 Task: Search for the email with the subject Request for a new project logged in from softage.1@softage.net with the filter, email from softage.2@softage.net and a new filter,  Mark as read
Action: Mouse moved to (838, 92)
Screenshot: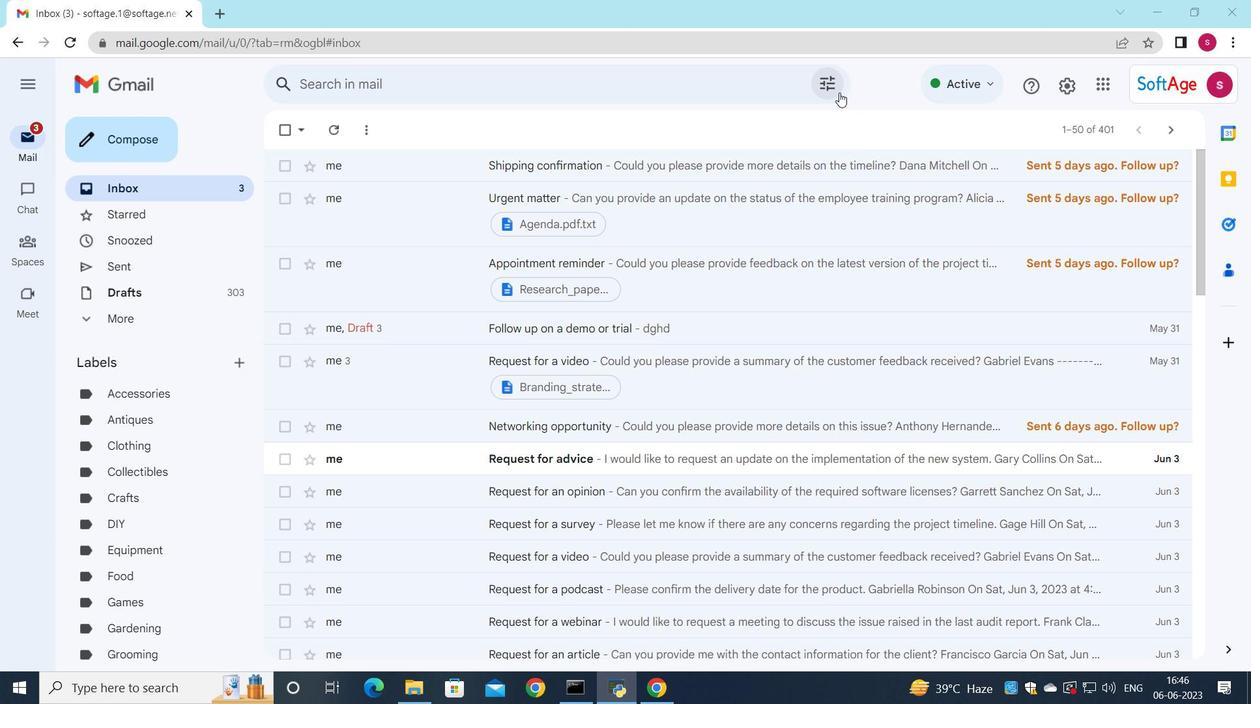 
Action: Mouse pressed left at (838, 92)
Screenshot: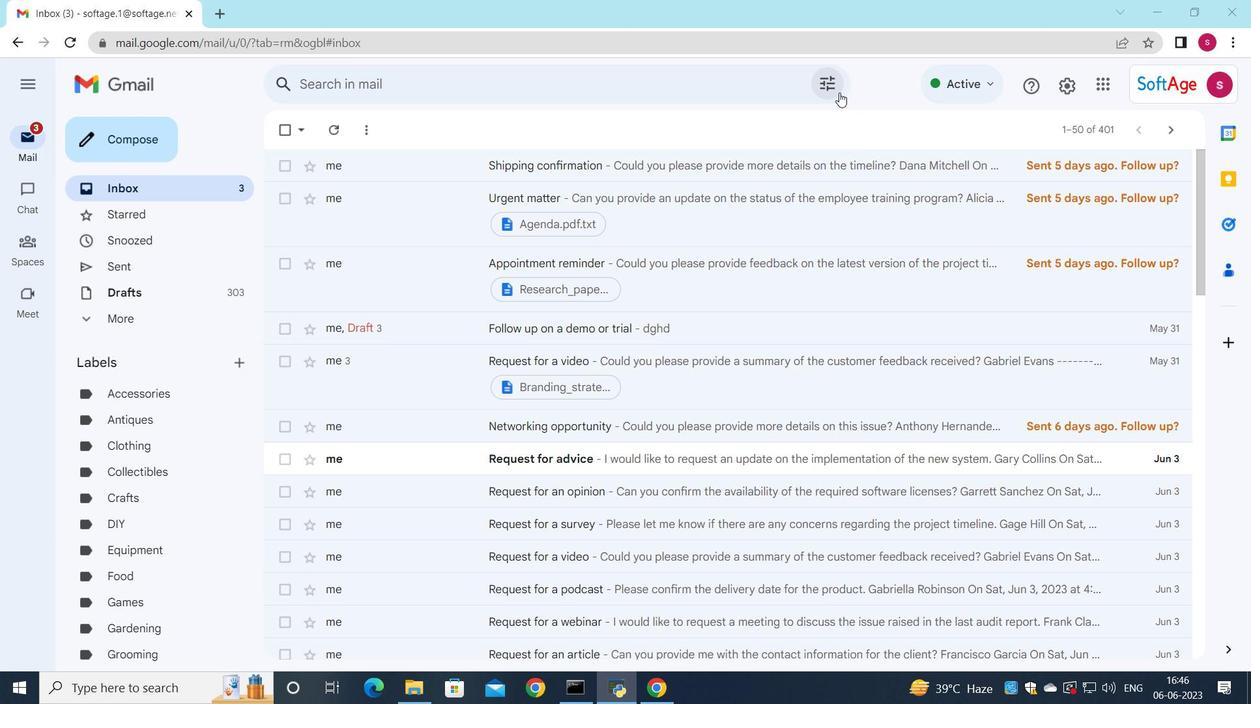 
Action: Mouse moved to (590, 146)
Screenshot: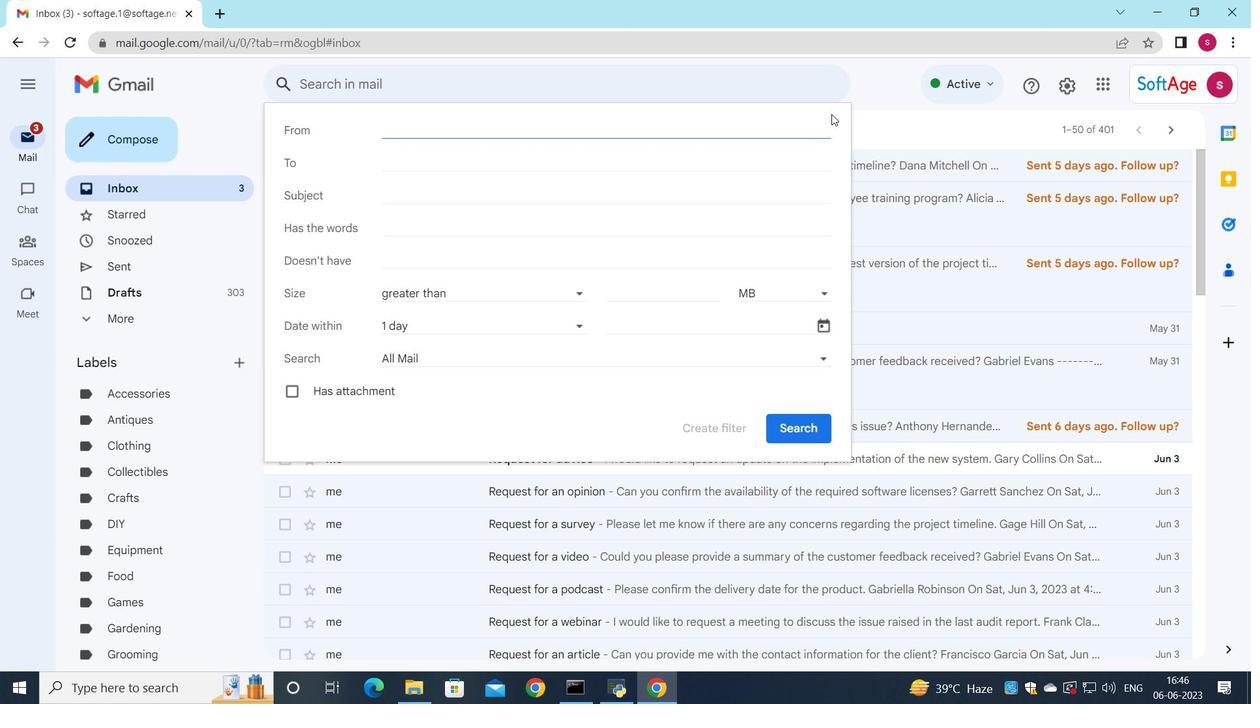 
Action: Key pressed s
Screenshot: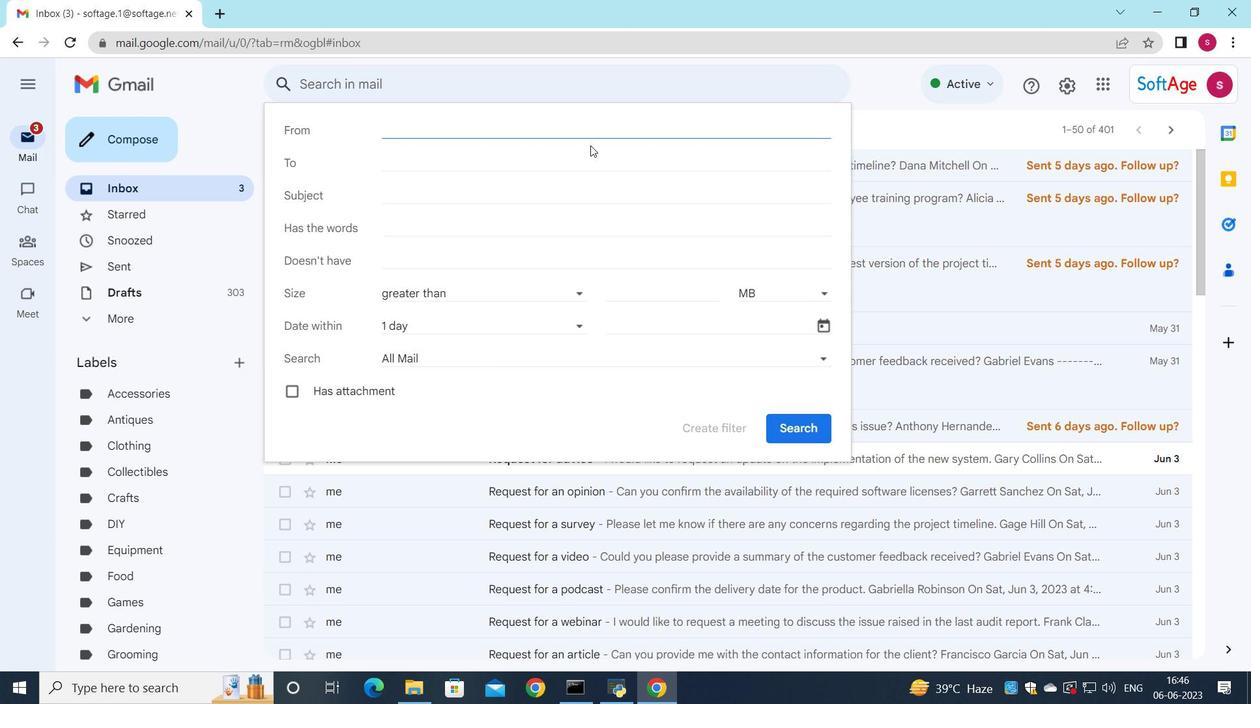 
Action: Mouse moved to (575, 129)
Screenshot: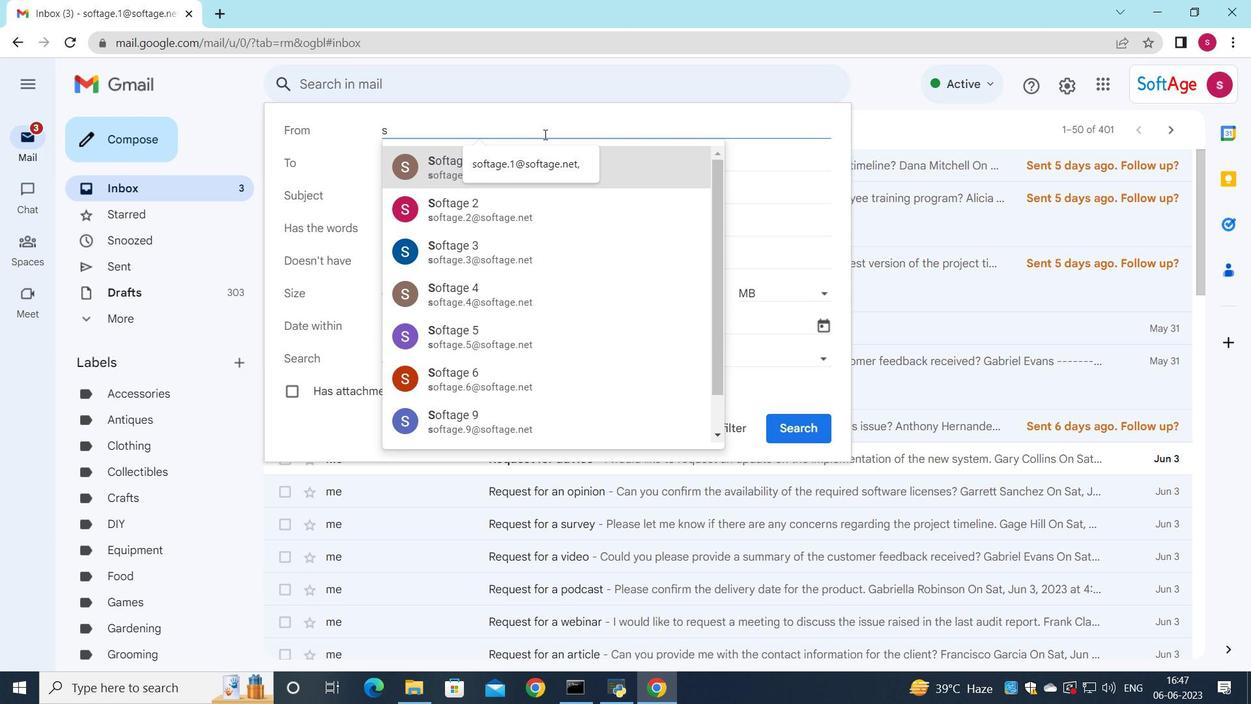 
Action: Key pressed o
Screenshot: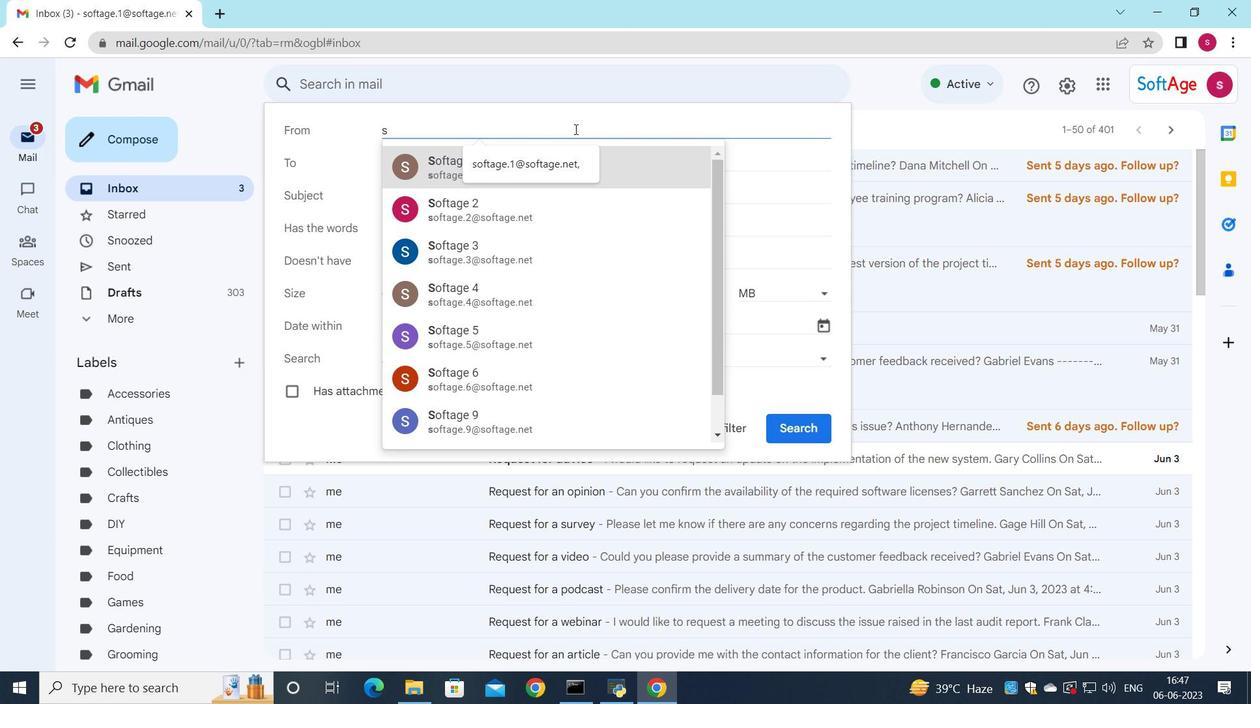 
Action: Mouse moved to (537, 164)
Screenshot: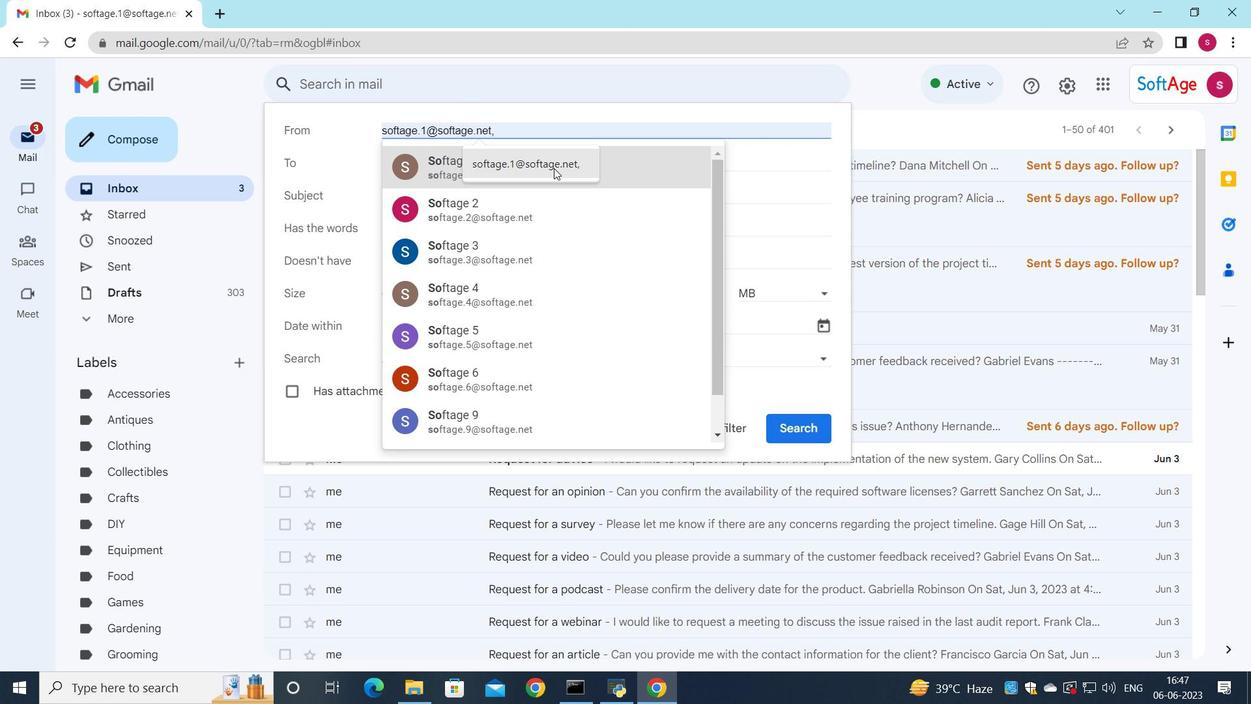 
Action: Mouse pressed left at (537, 164)
Screenshot: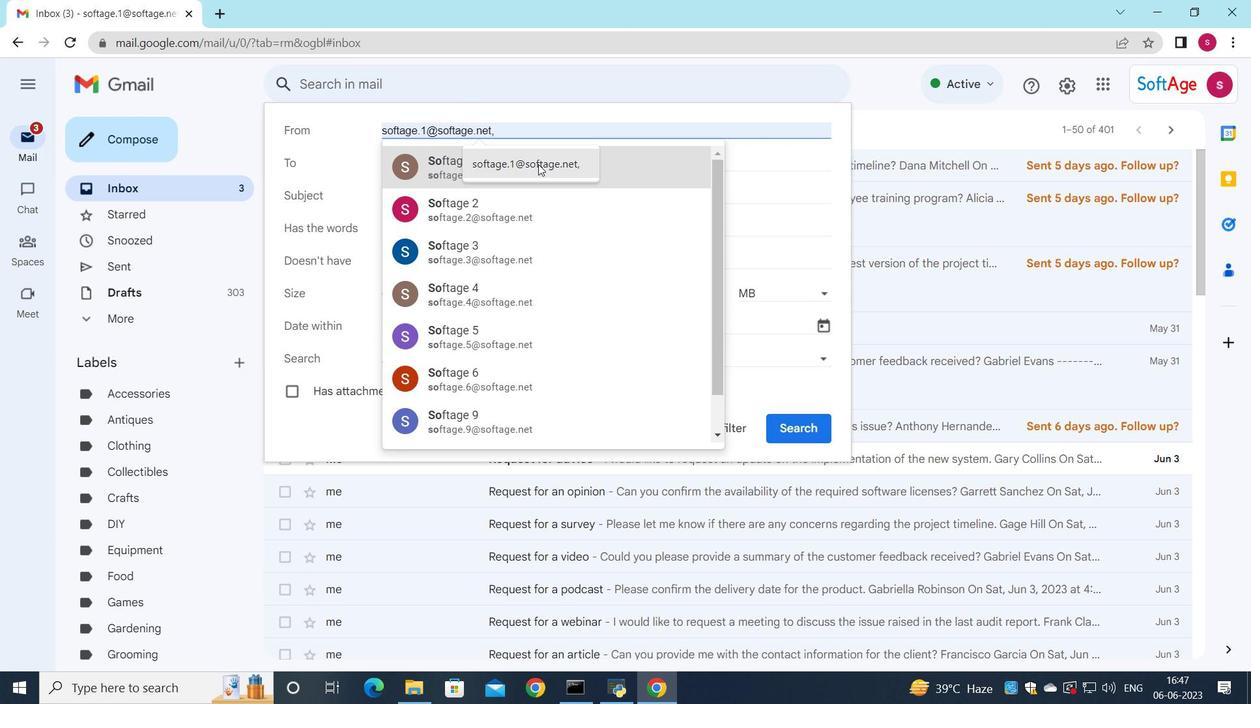 
Action: Mouse moved to (440, 157)
Screenshot: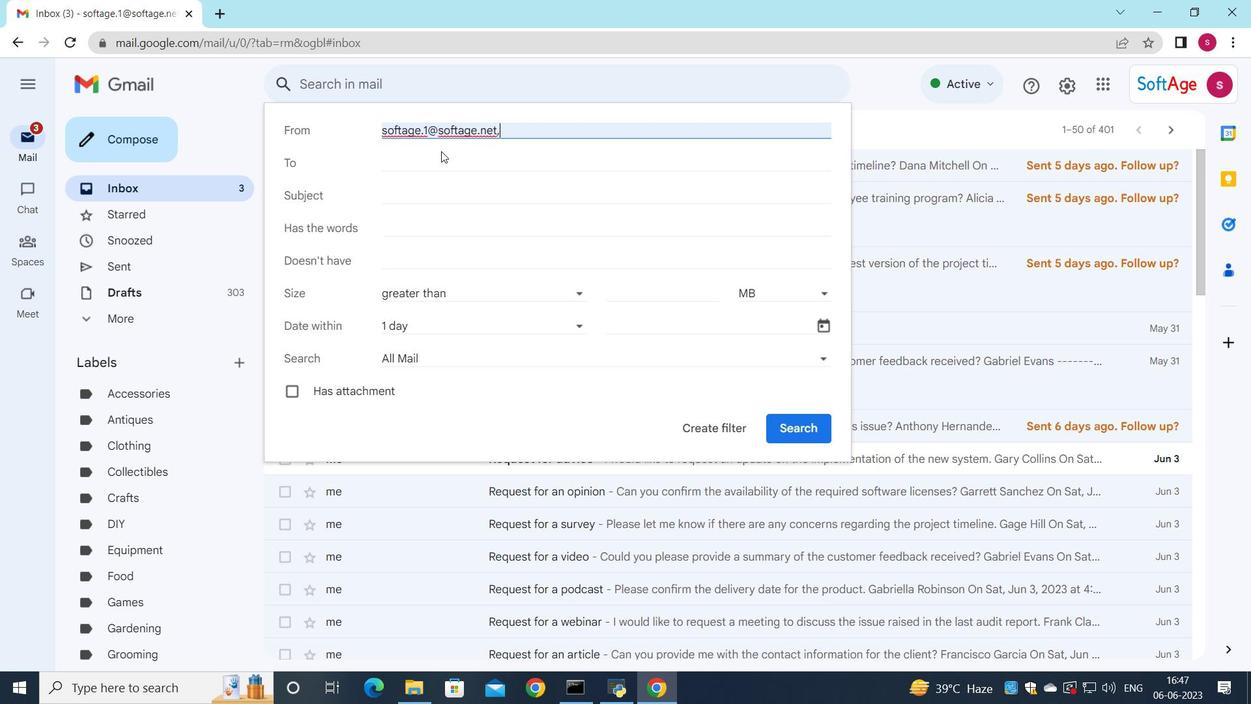
Action: Mouse pressed left at (440, 157)
Screenshot: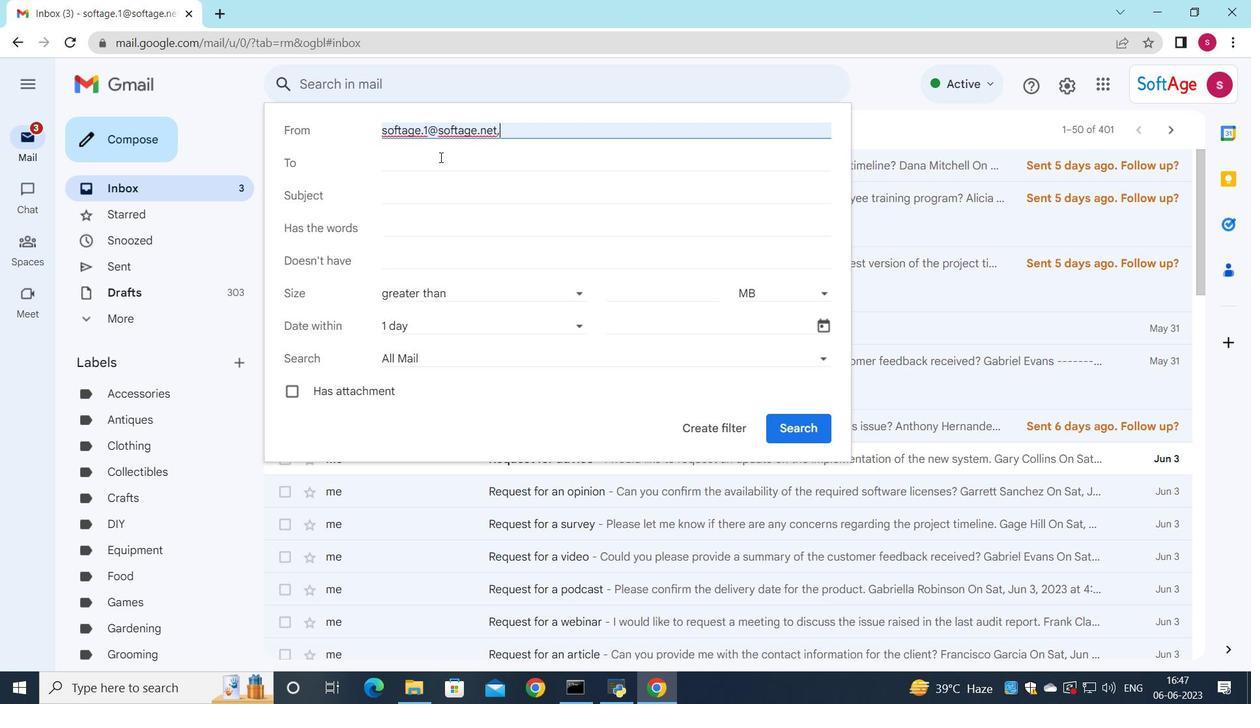
Action: Key pressed s
Screenshot: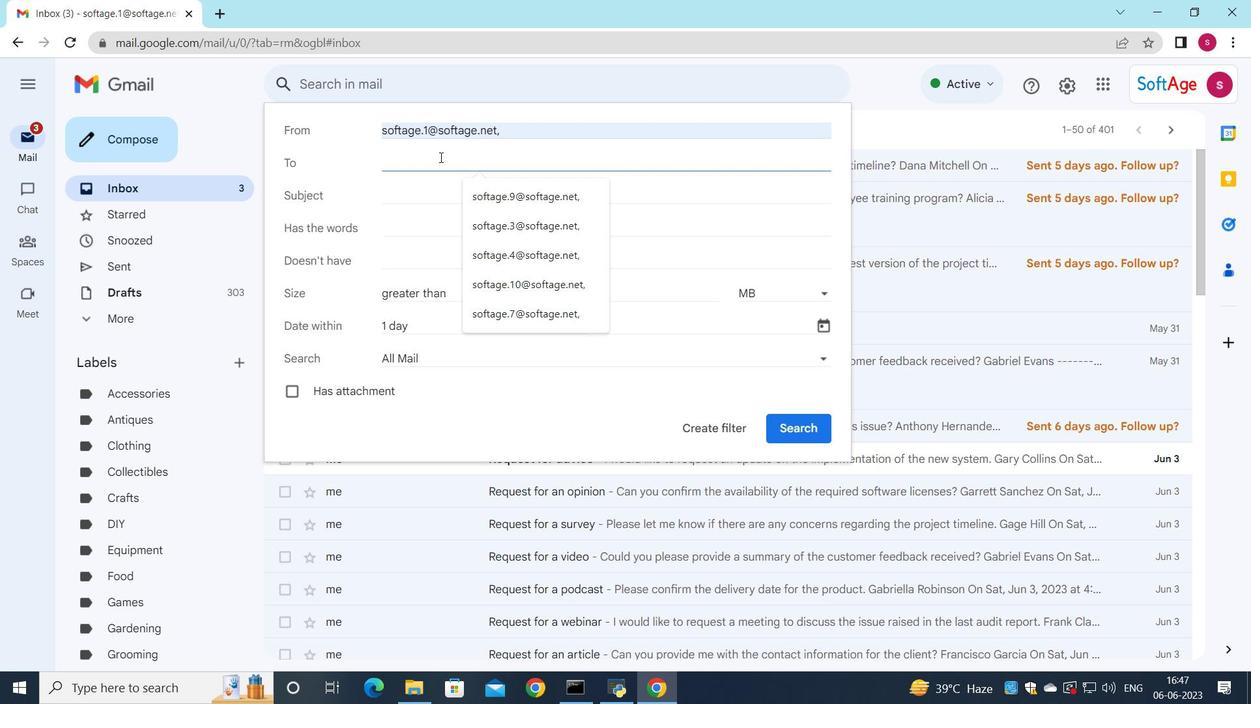 
Action: Mouse moved to (443, 241)
Screenshot: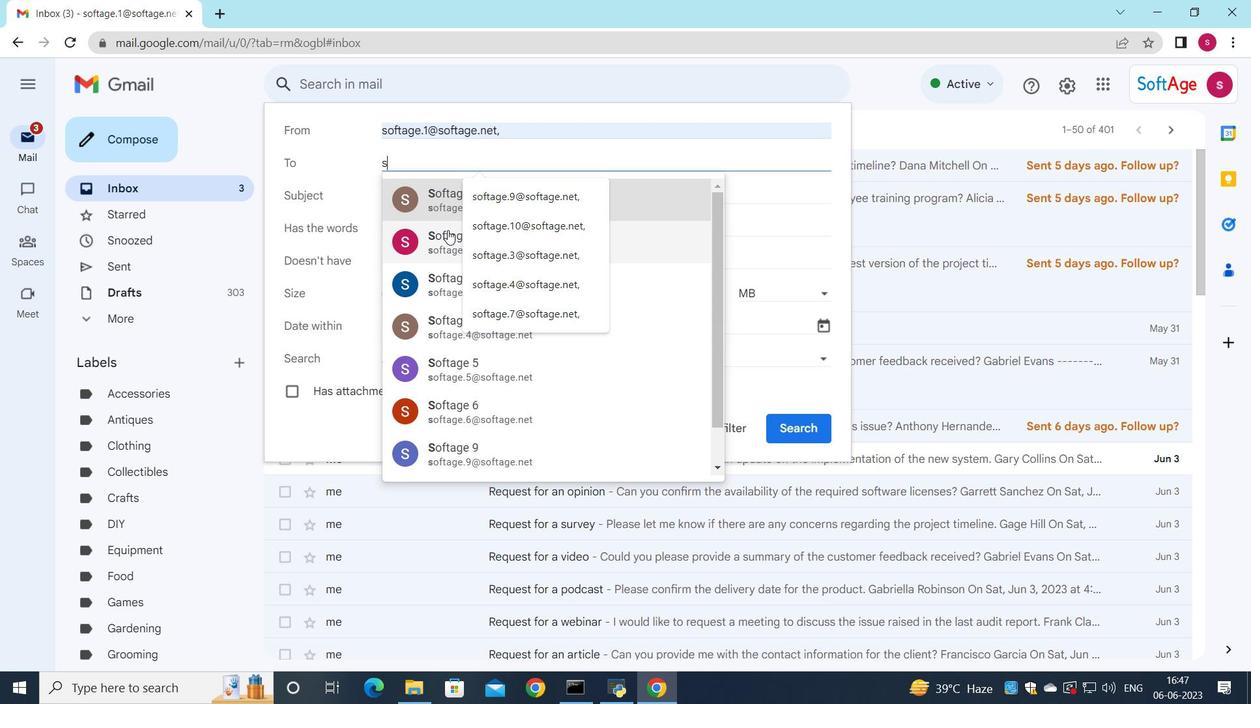
Action: Mouse pressed left at (443, 241)
Screenshot: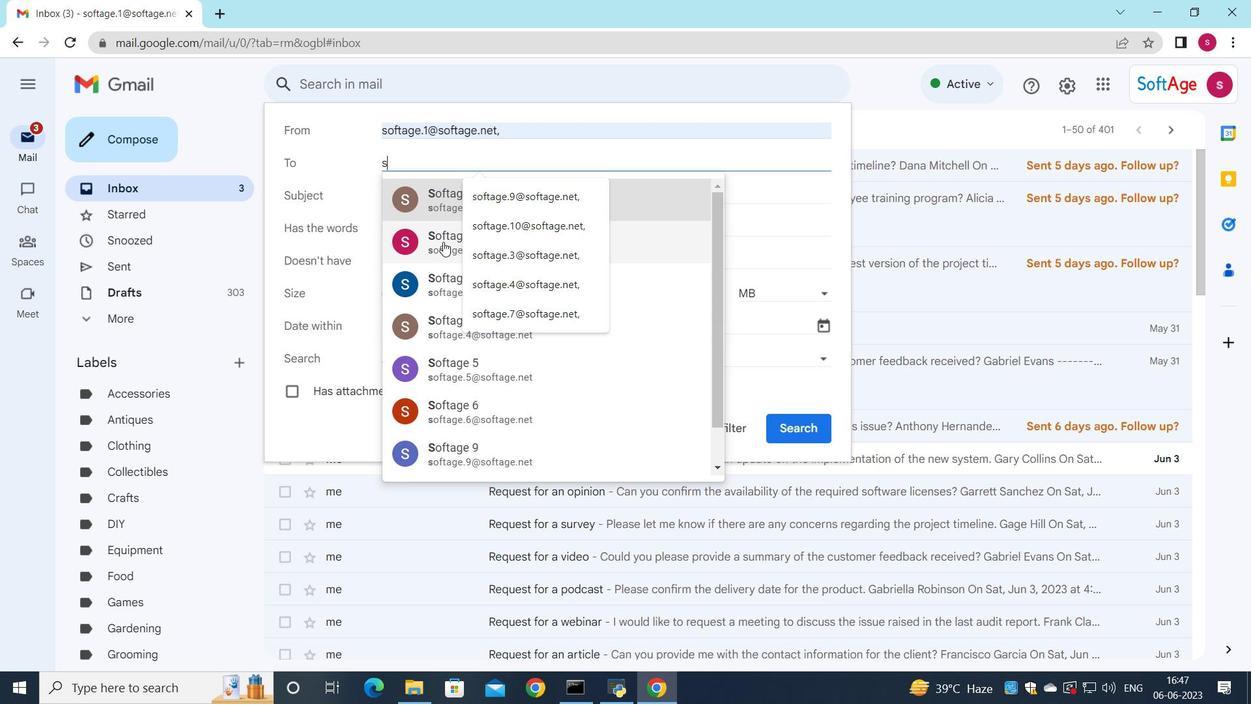 
Action: Mouse moved to (423, 192)
Screenshot: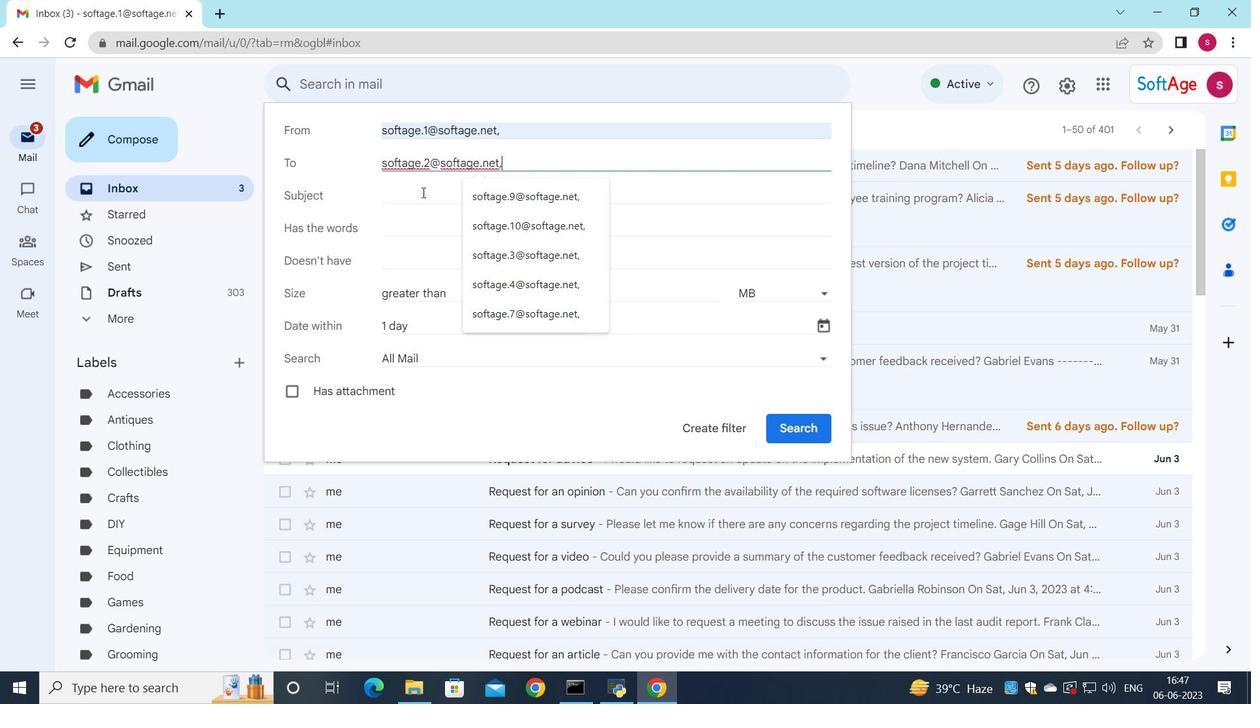 
Action: Mouse pressed left at (423, 192)
Screenshot: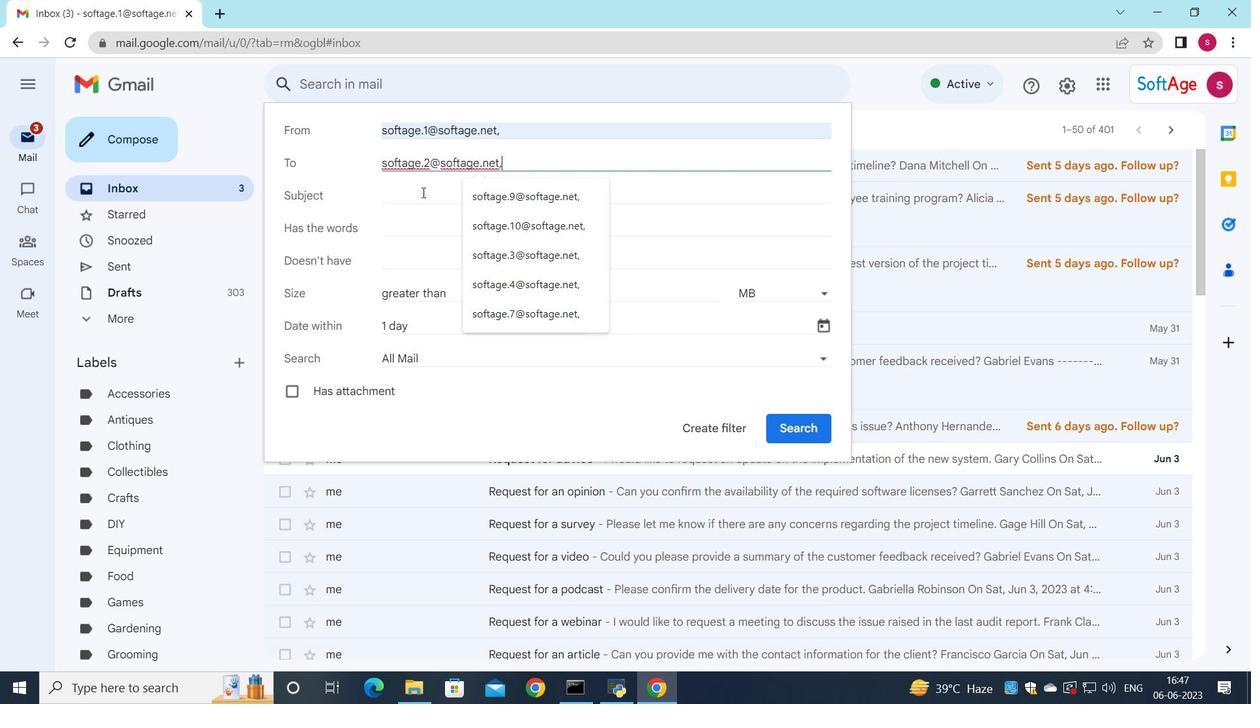
Action: Key pressed <Key.shift><Key.shift><Key.shift><Key.shift><Key.shift><Key.shift><Key.shift><Key.shift><Key.shift><Key.shift><Key.shift><Key.shift><Key.shift><Key.shift><Key.shift><Key.shift><Key.shift><Key.shift>Request<Key.space>for<Key.space>a<Key.space>new<Key.space>project
Screenshot: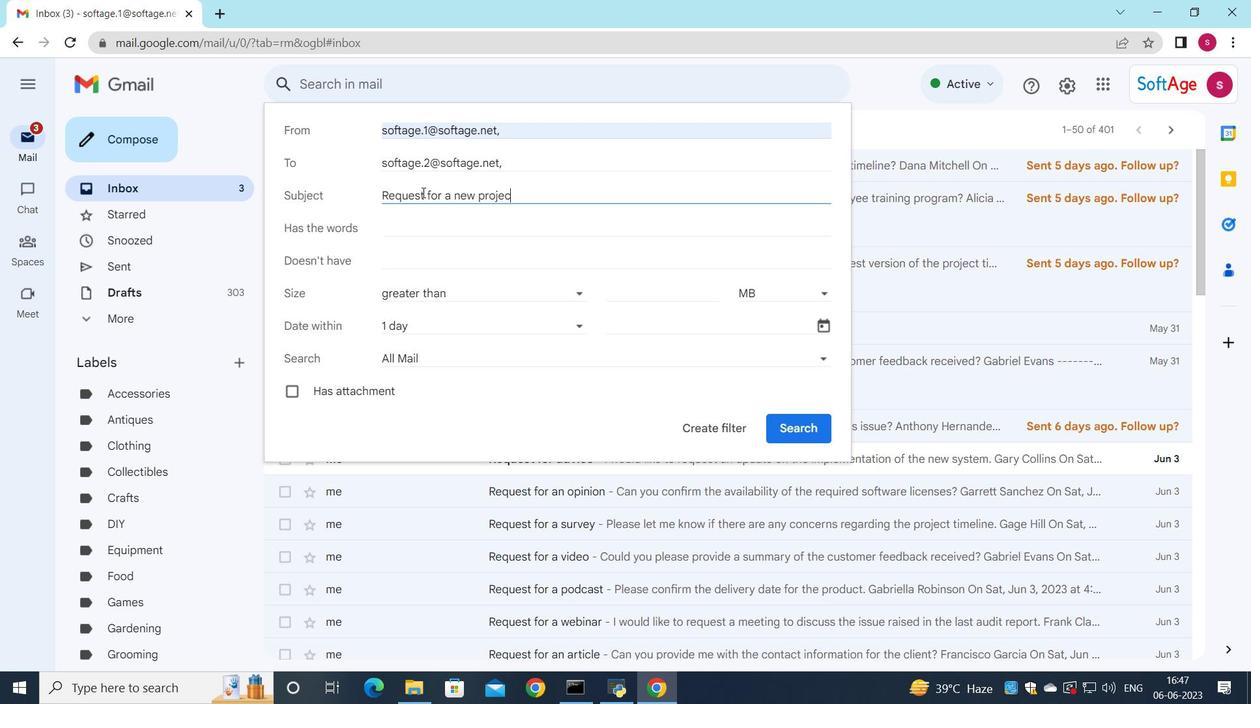 
Action: Mouse moved to (404, 335)
Screenshot: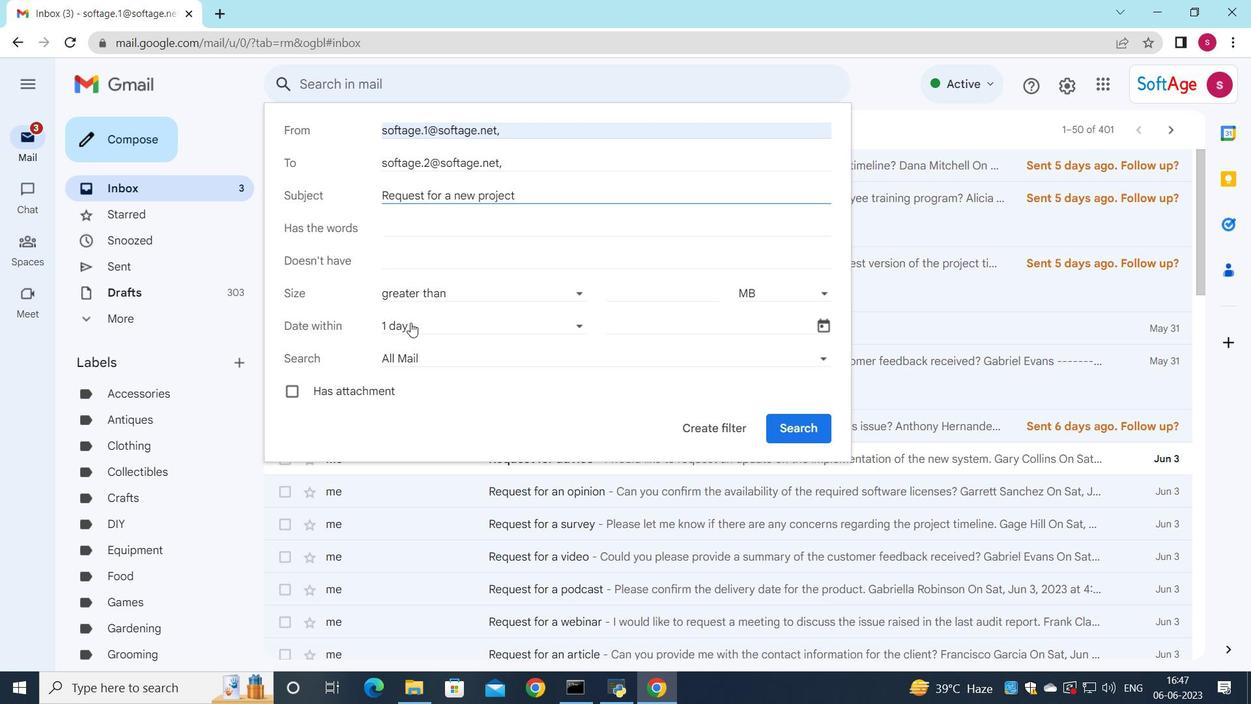 
Action: Mouse pressed left at (404, 335)
Screenshot: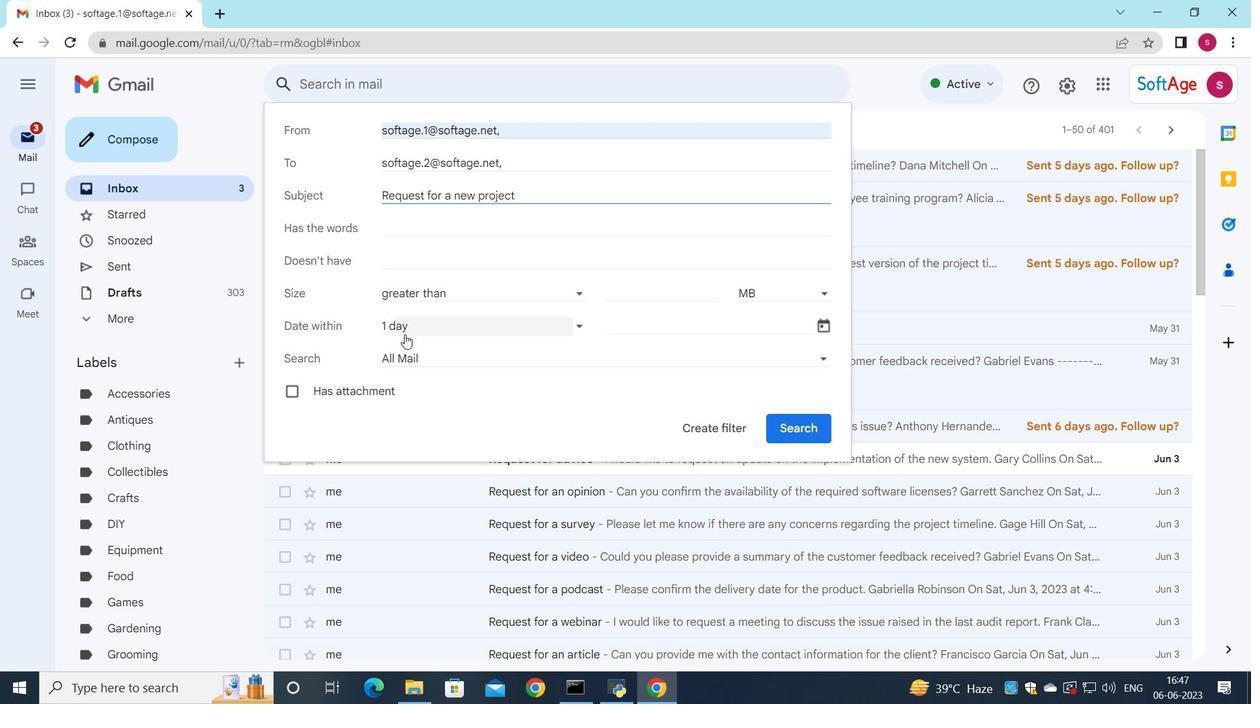 
Action: Mouse moved to (424, 522)
Screenshot: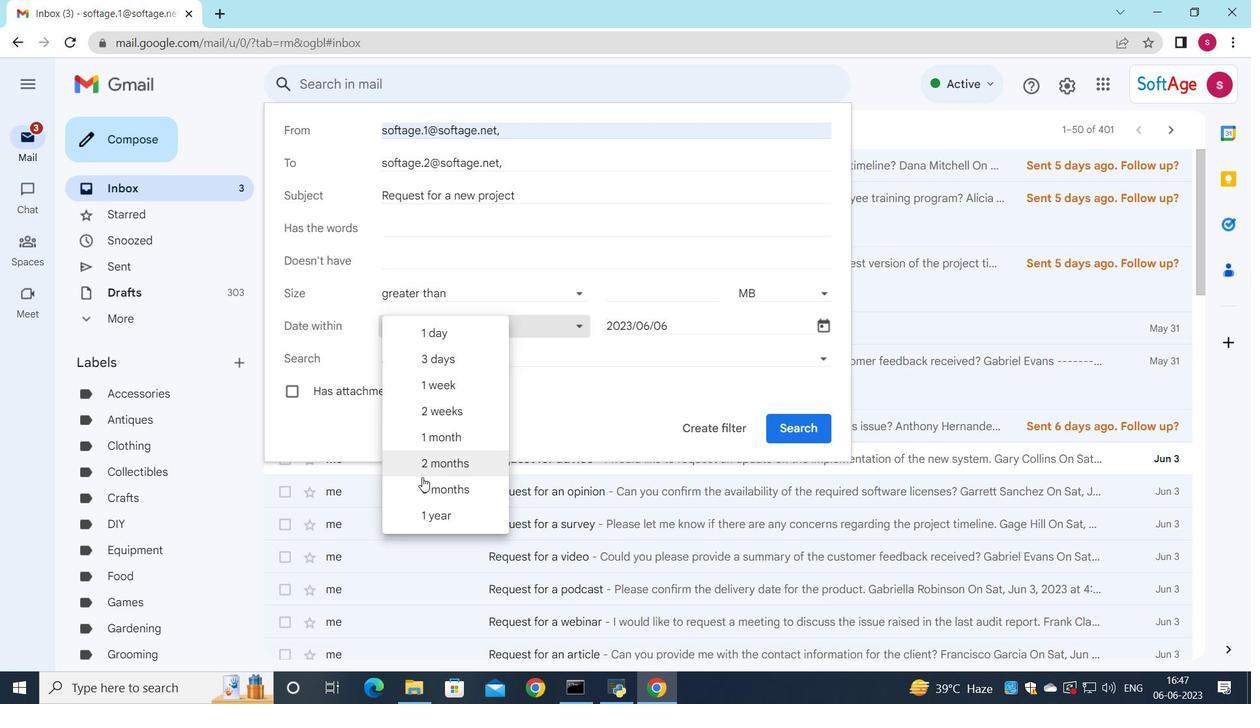 
Action: Mouse pressed left at (424, 522)
Screenshot: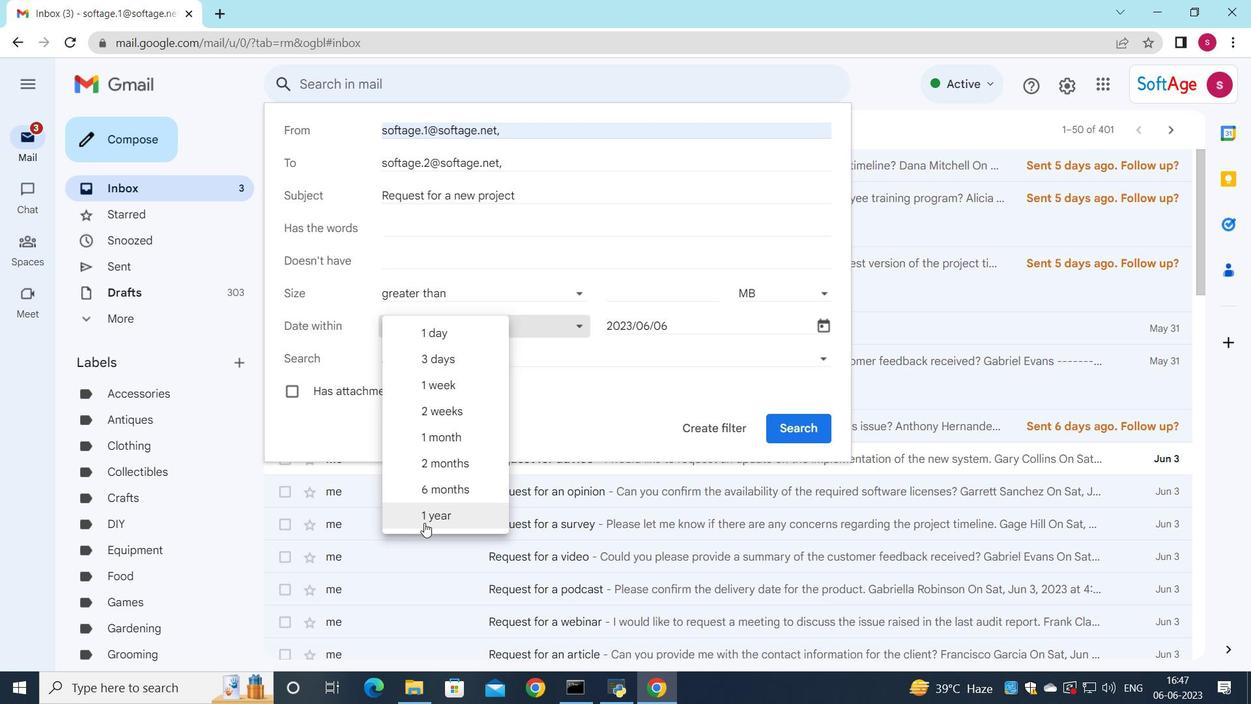 
Action: Mouse moved to (698, 436)
Screenshot: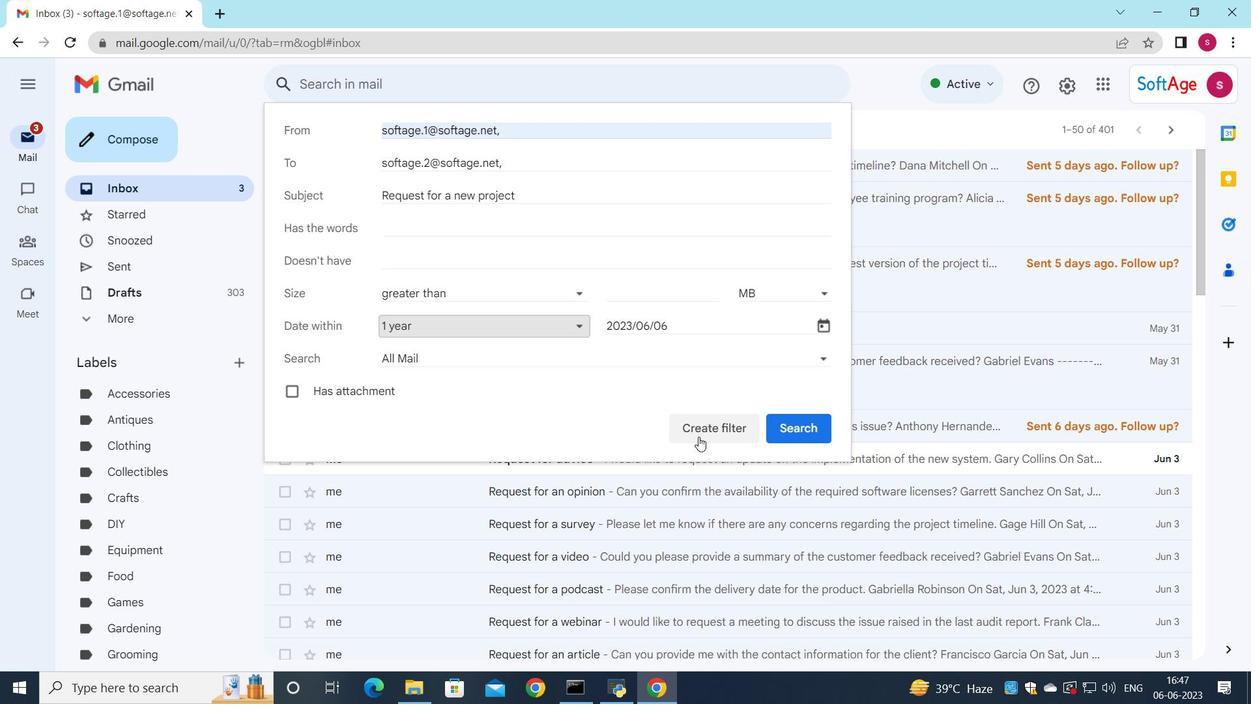 
Action: Mouse pressed left at (698, 436)
Screenshot: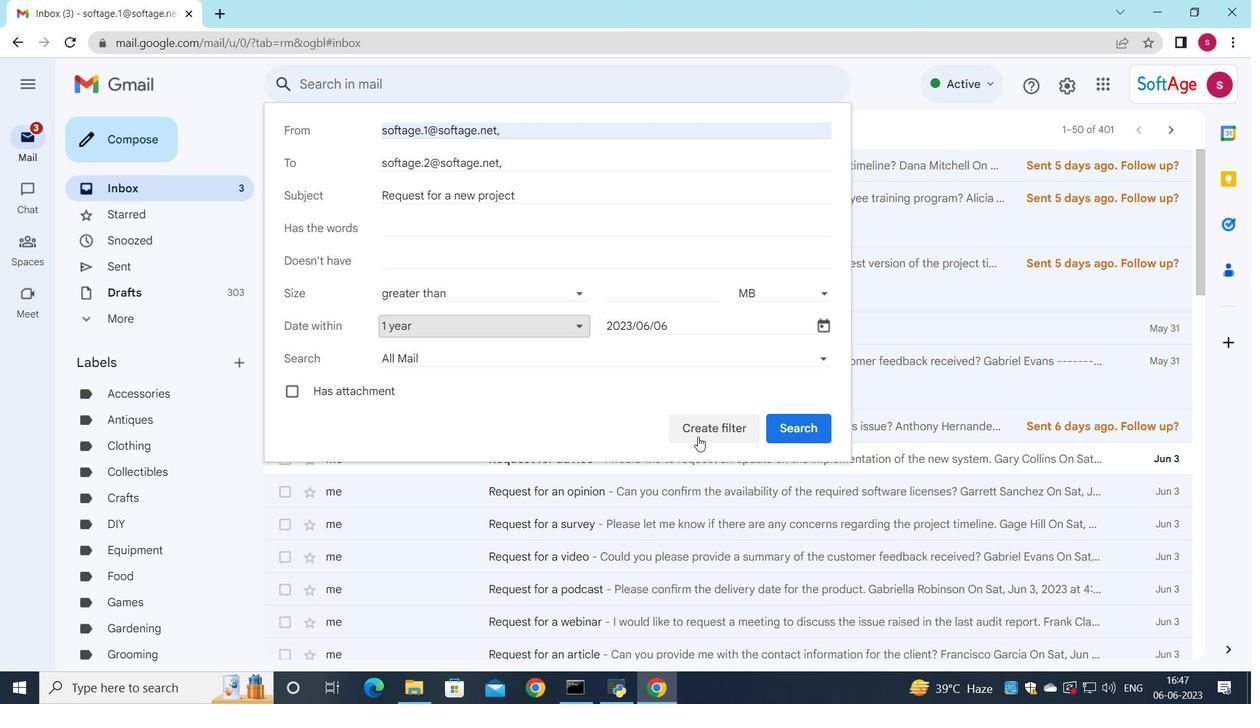 
Action: Mouse moved to (320, 193)
Screenshot: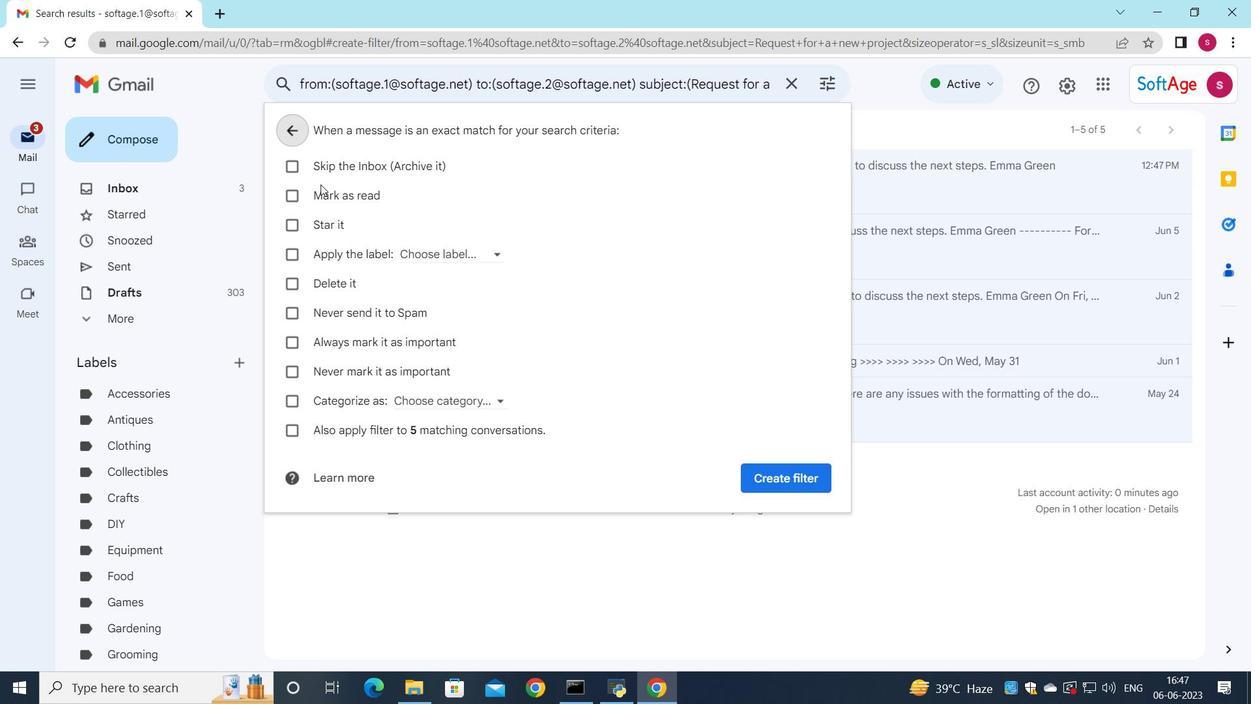 
Action: Mouse pressed left at (320, 193)
Screenshot: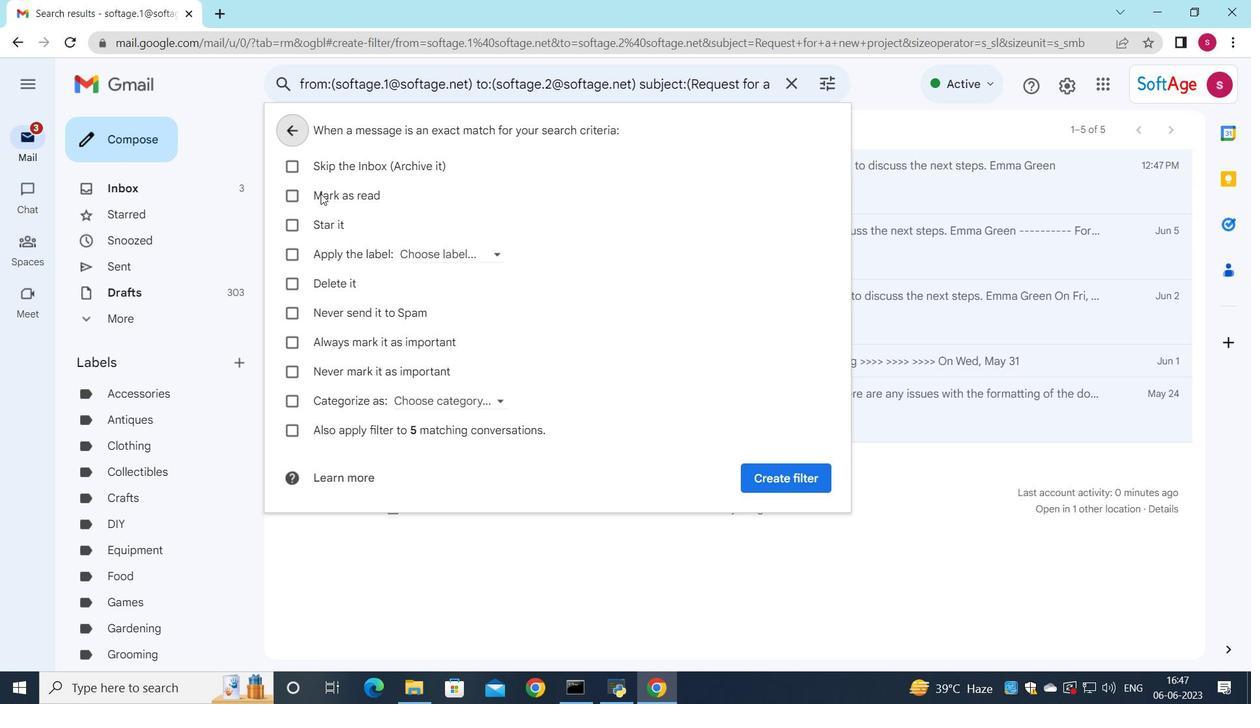 
Action: Mouse moved to (784, 477)
Screenshot: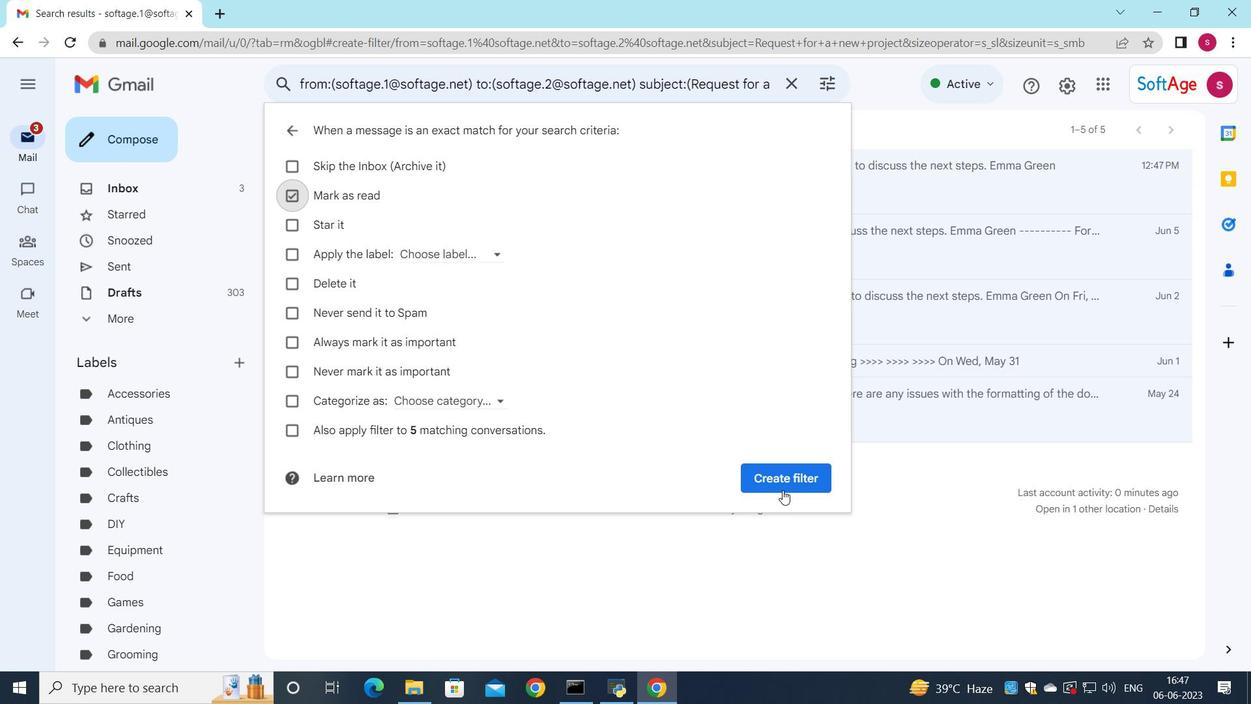 
Action: Mouse pressed left at (784, 477)
Screenshot: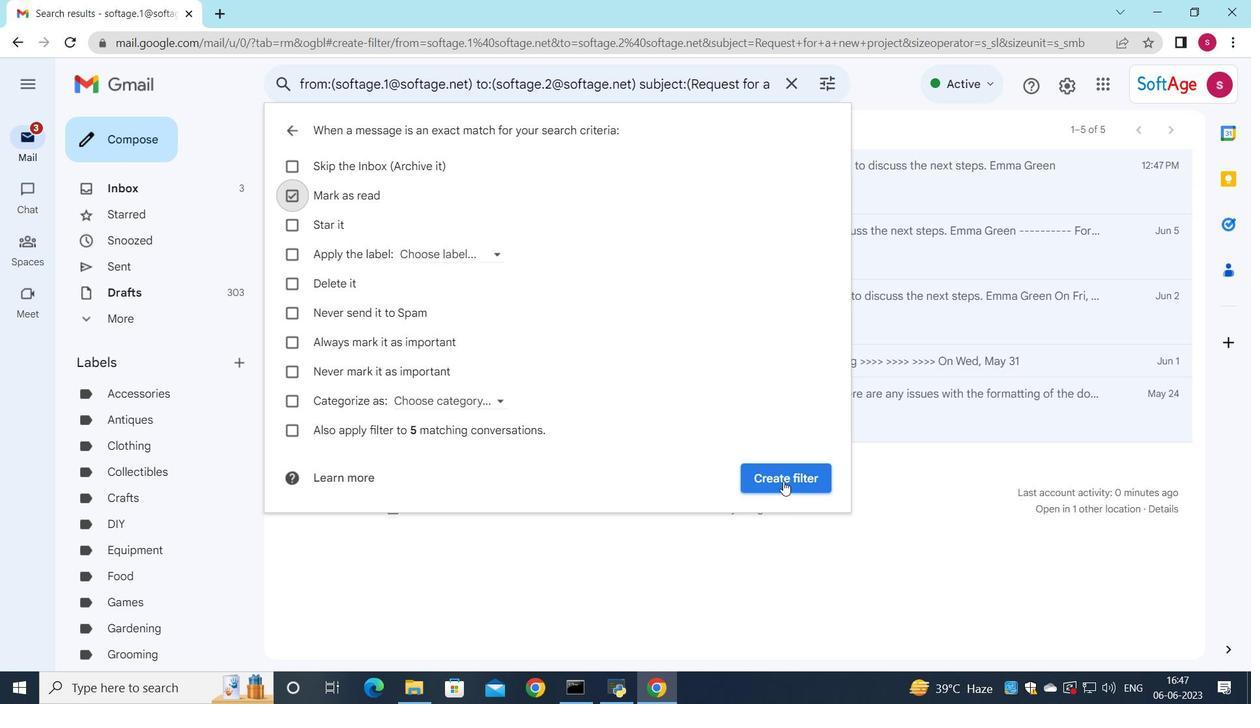 
Action: Mouse moved to (795, 225)
Screenshot: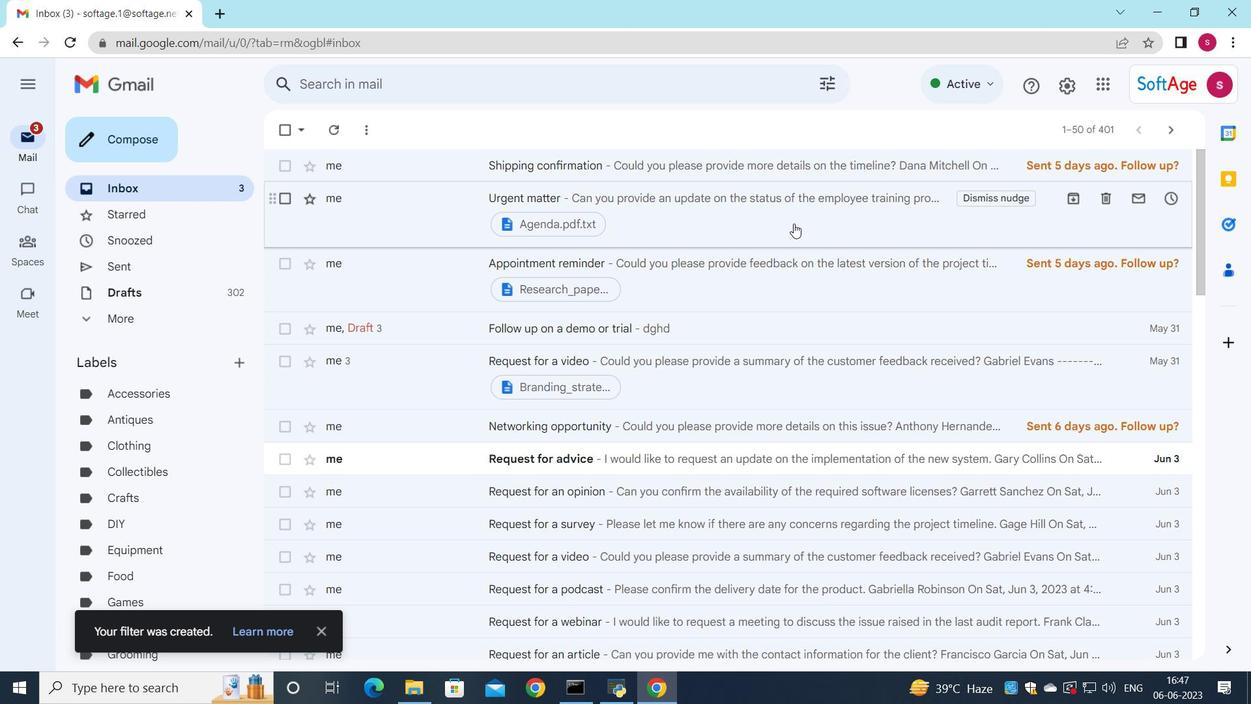 
